 Task: Use the formula "SUBTOTAL" in spreadsheet "Project portfolio".
Action: Mouse moved to (129, 89)
Screenshot: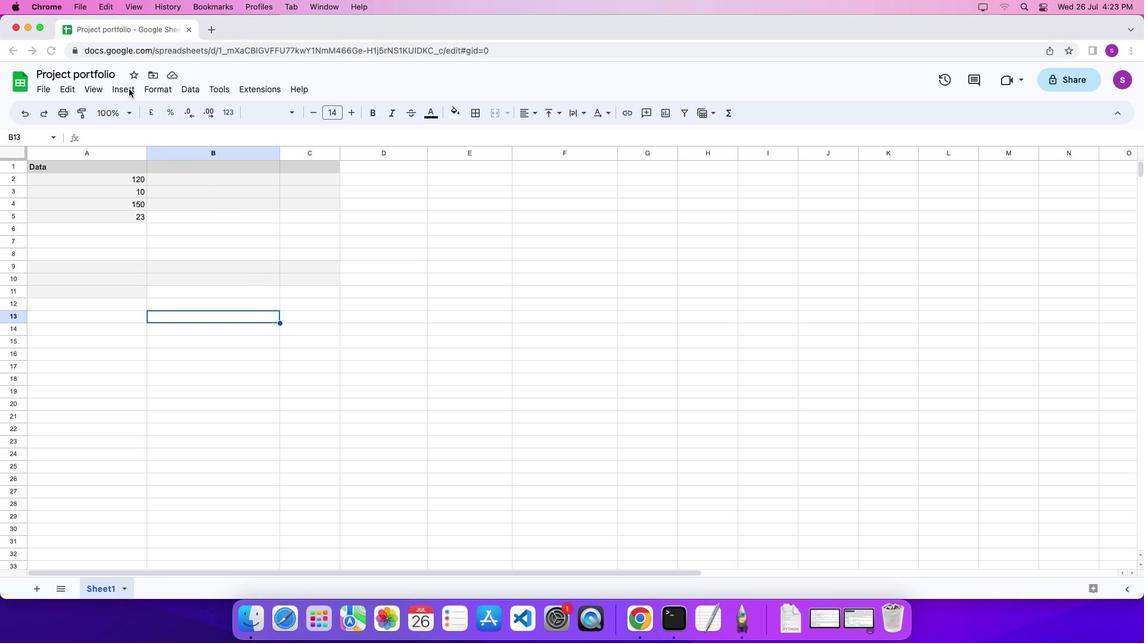 
Action: Mouse pressed left at (129, 89)
Screenshot: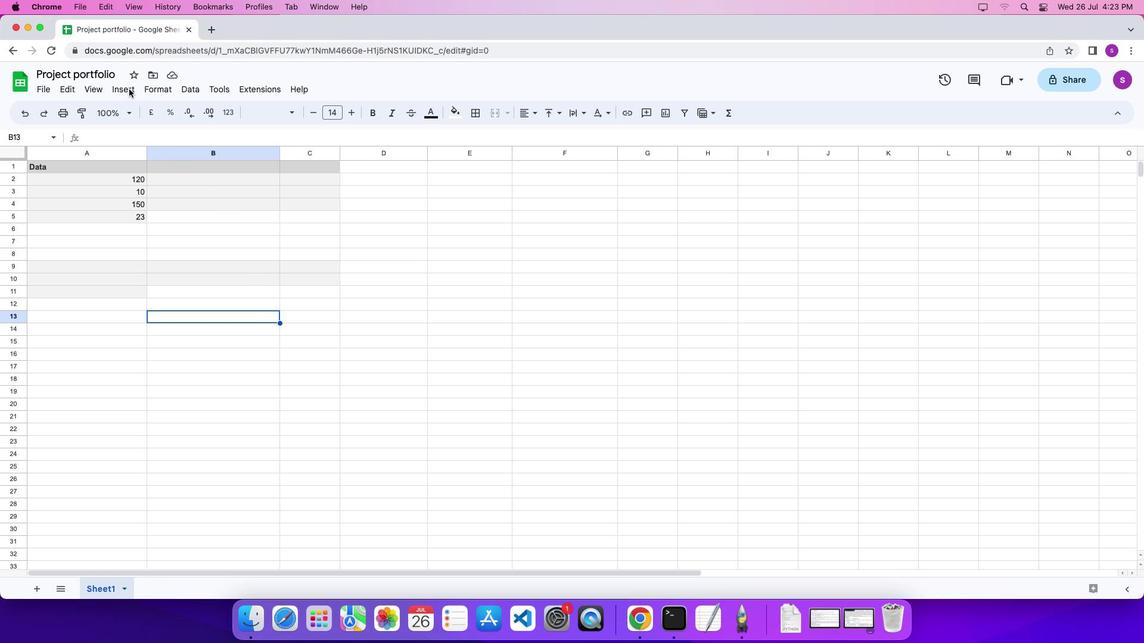 
Action: Mouse moved to (131, 88)
Screenshot: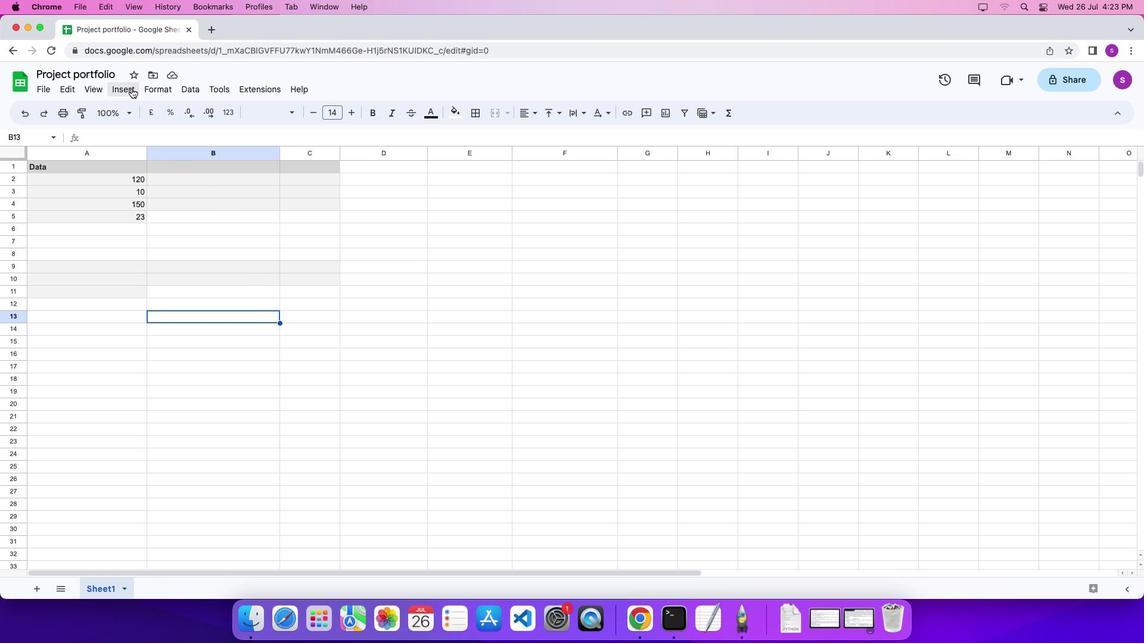 
Action: Mouse pressed left at (131, 88)
Screenshot: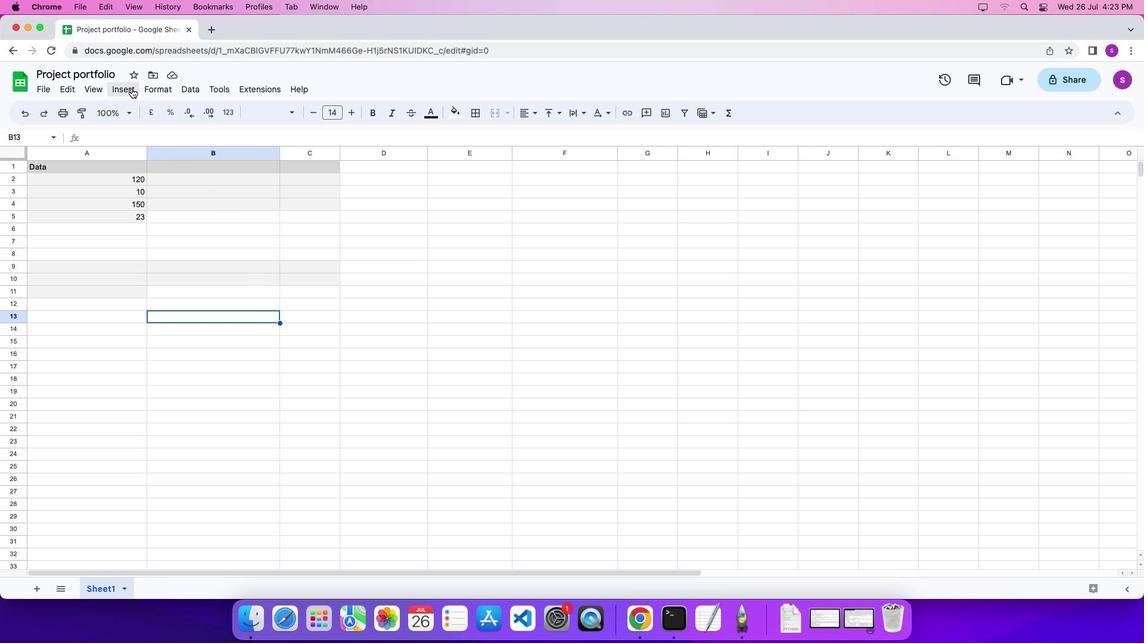 
Action: Mouse moved to (545, 561)
Screenshot: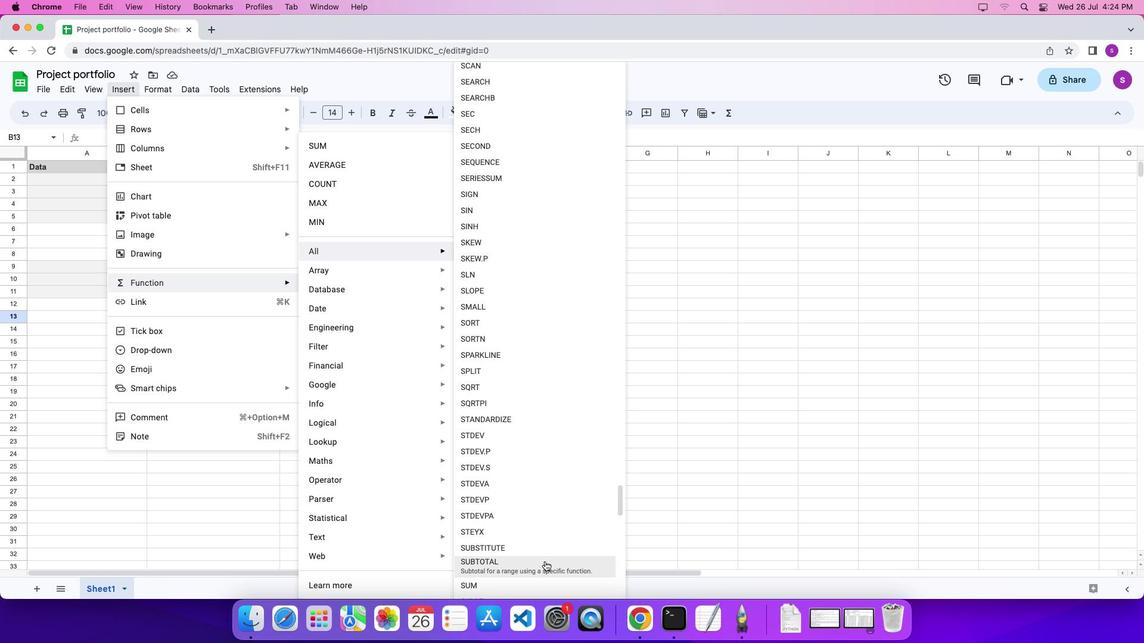 
Action: Mouse pressed left at (545, 561)
Screenshot: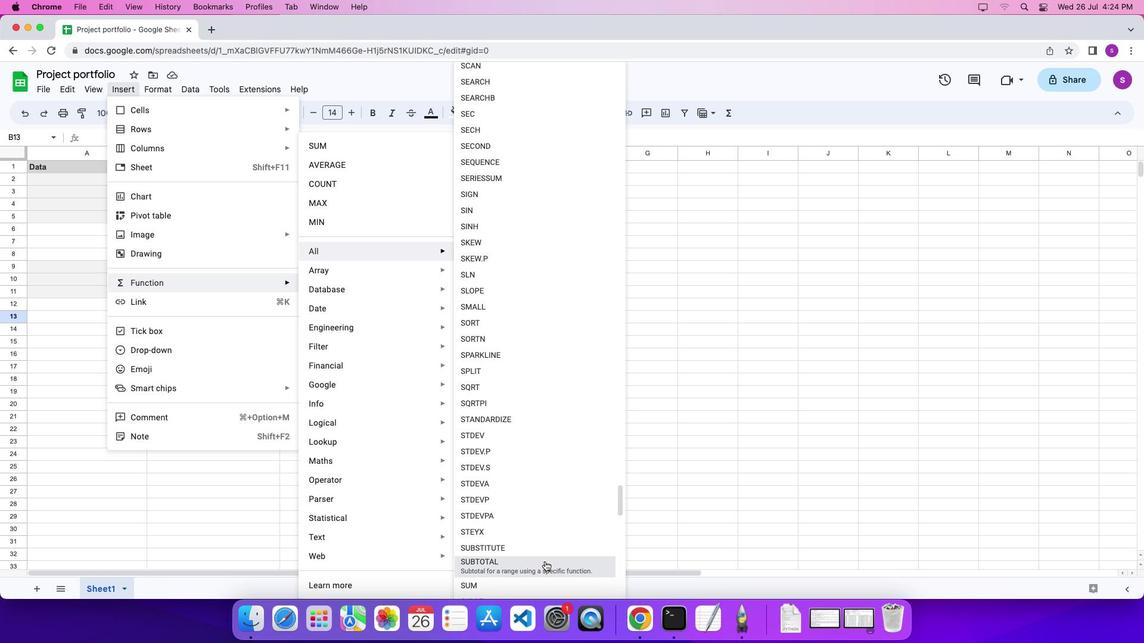 
Action: Mouse moved to (417, 446)
Screenshot: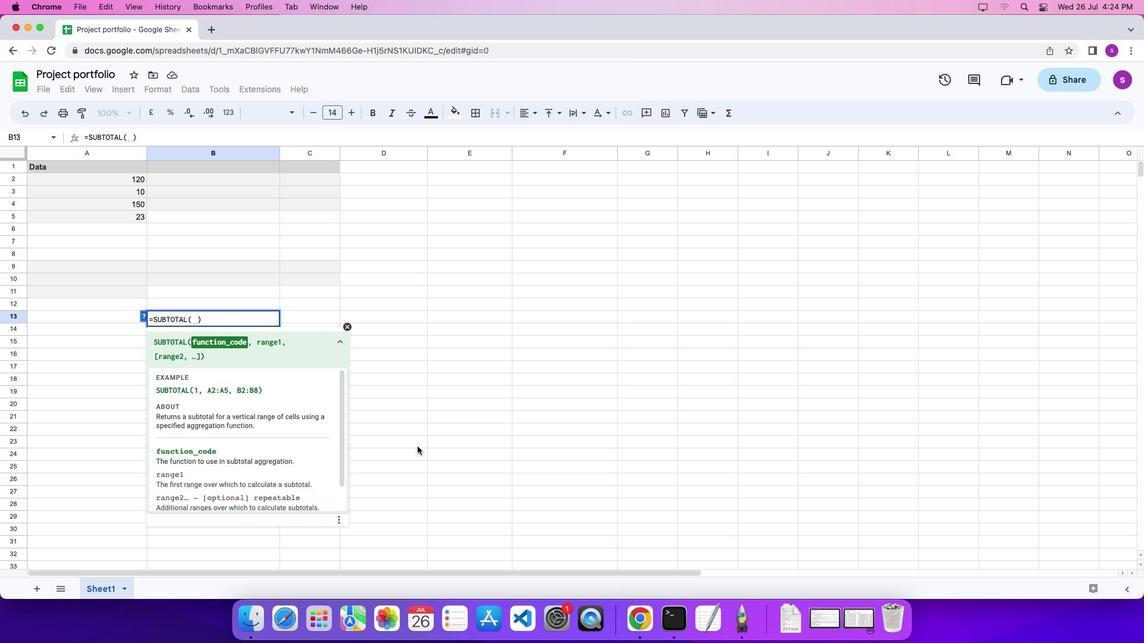 
Action: Key pressed '9'','
Screenshot: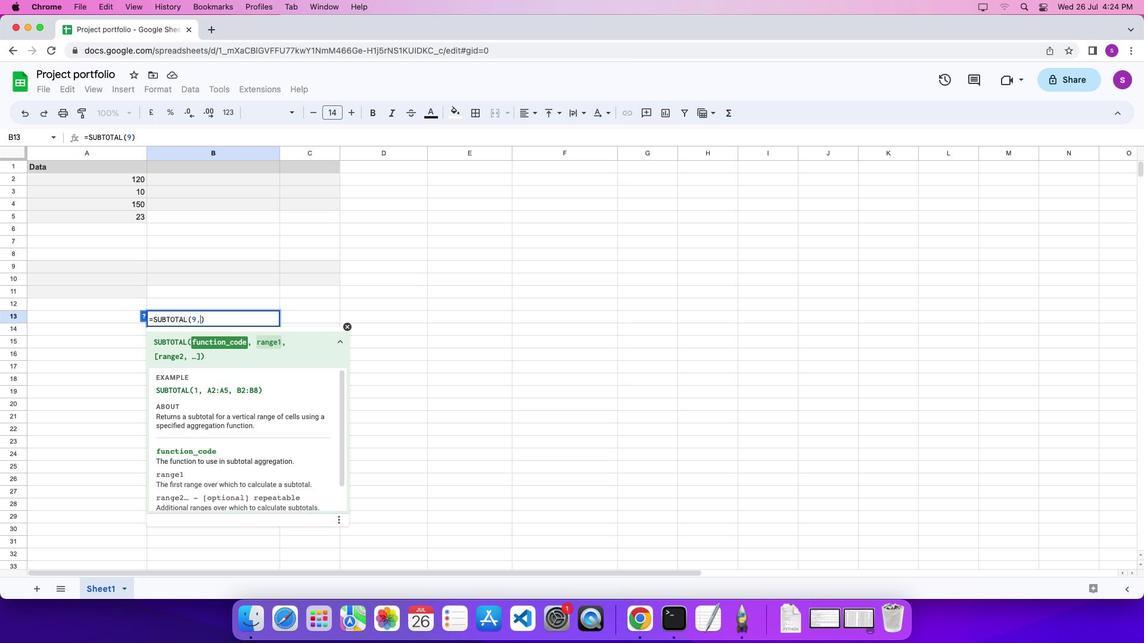 
Action: Mouse moved to (127, 178)
Screenshot: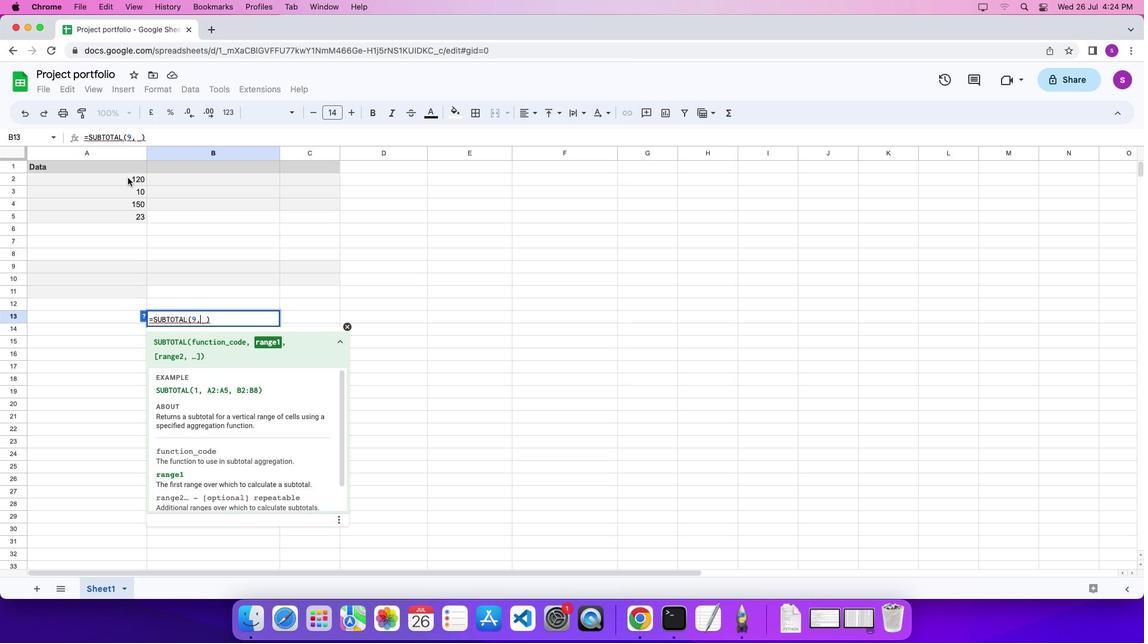 
Action: Mouse pressed left at (127, 178)
Screenshot: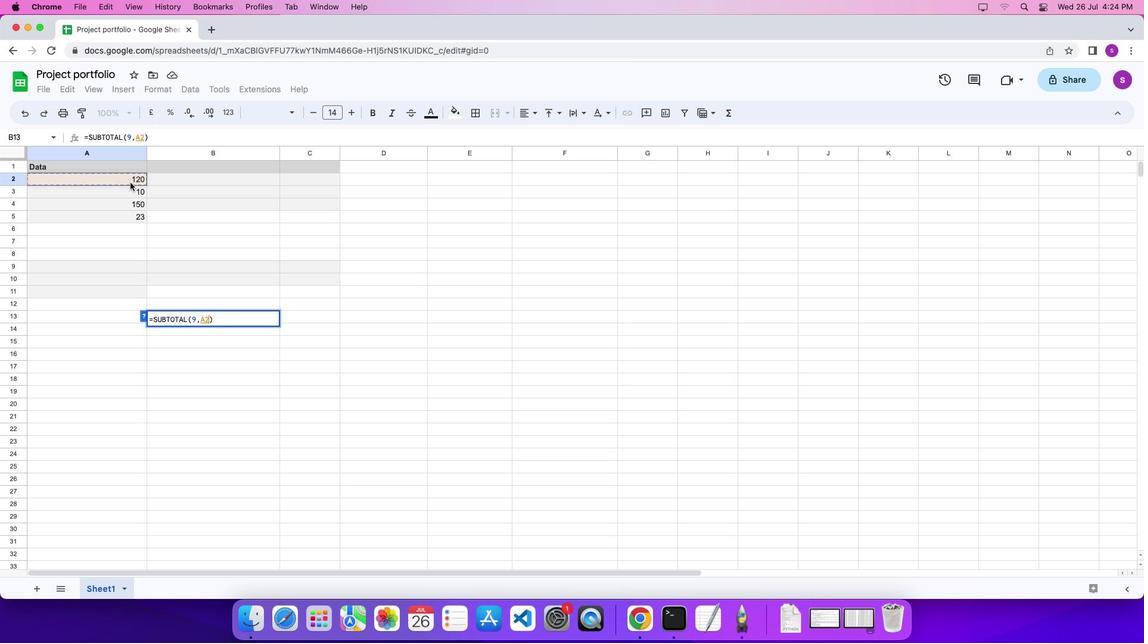 
Action: Mouse moved to (131, 212)
Screenshot: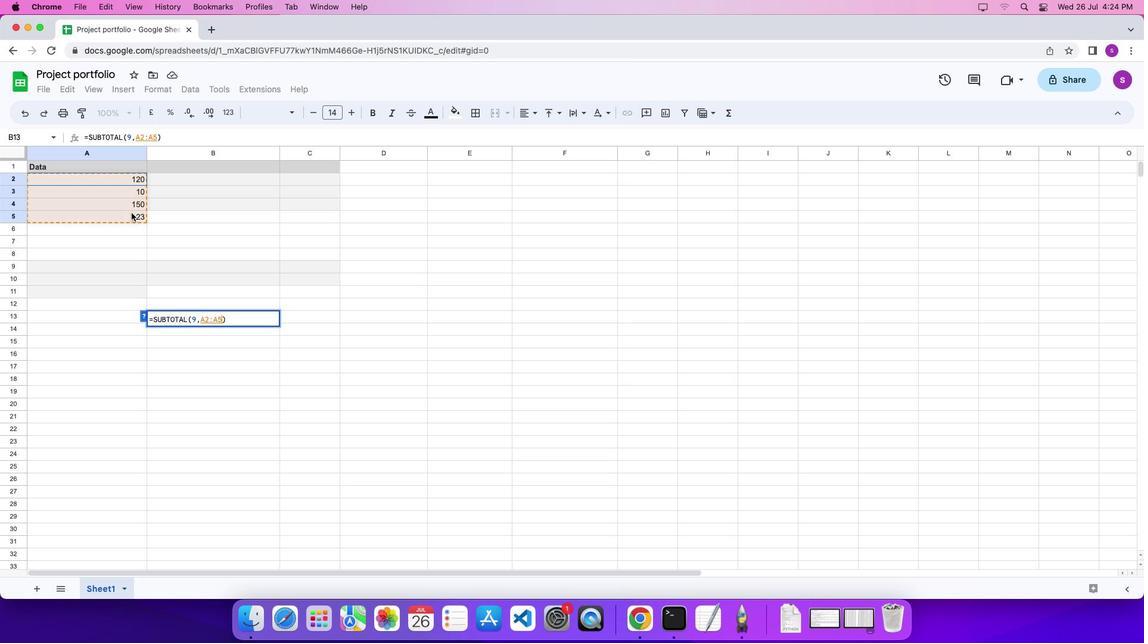 
Action: Key pressed '\x03'
Screenshot: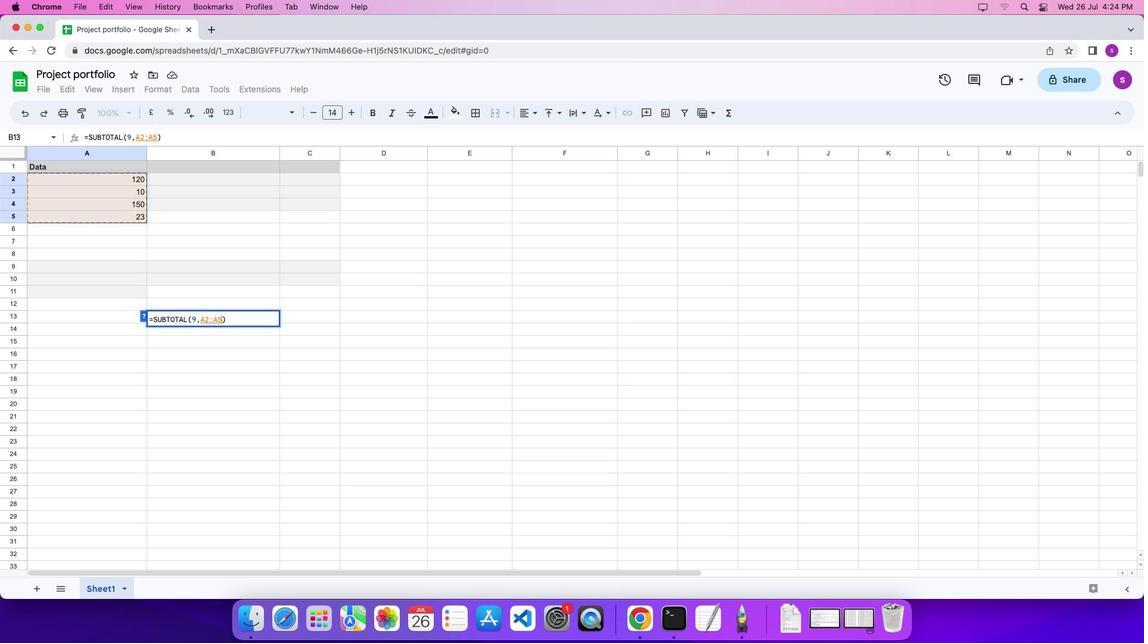 
Action: Mouse moved to (131, 212)
Screenshot: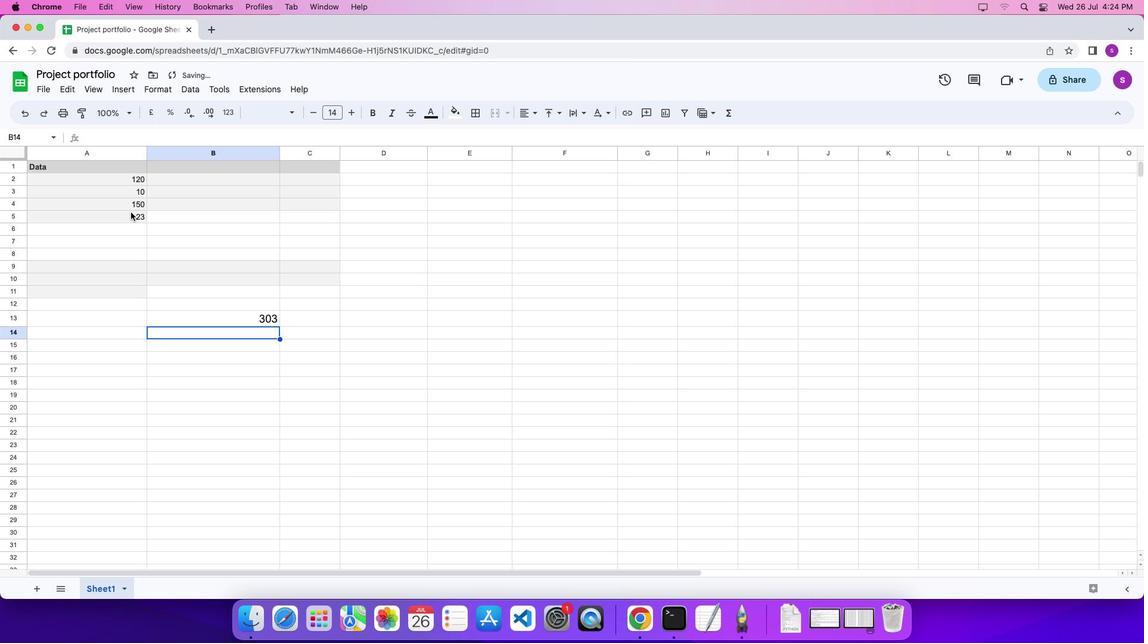 
